 Task: Create a rule from the Routing list, Task moved to a section -> Set Priority in the project AgileEdge , set the section as To-Do and set the priority of the task as  High
Action: Mouse scrolled (89, 113) with delta (0, 0)
Screenshot: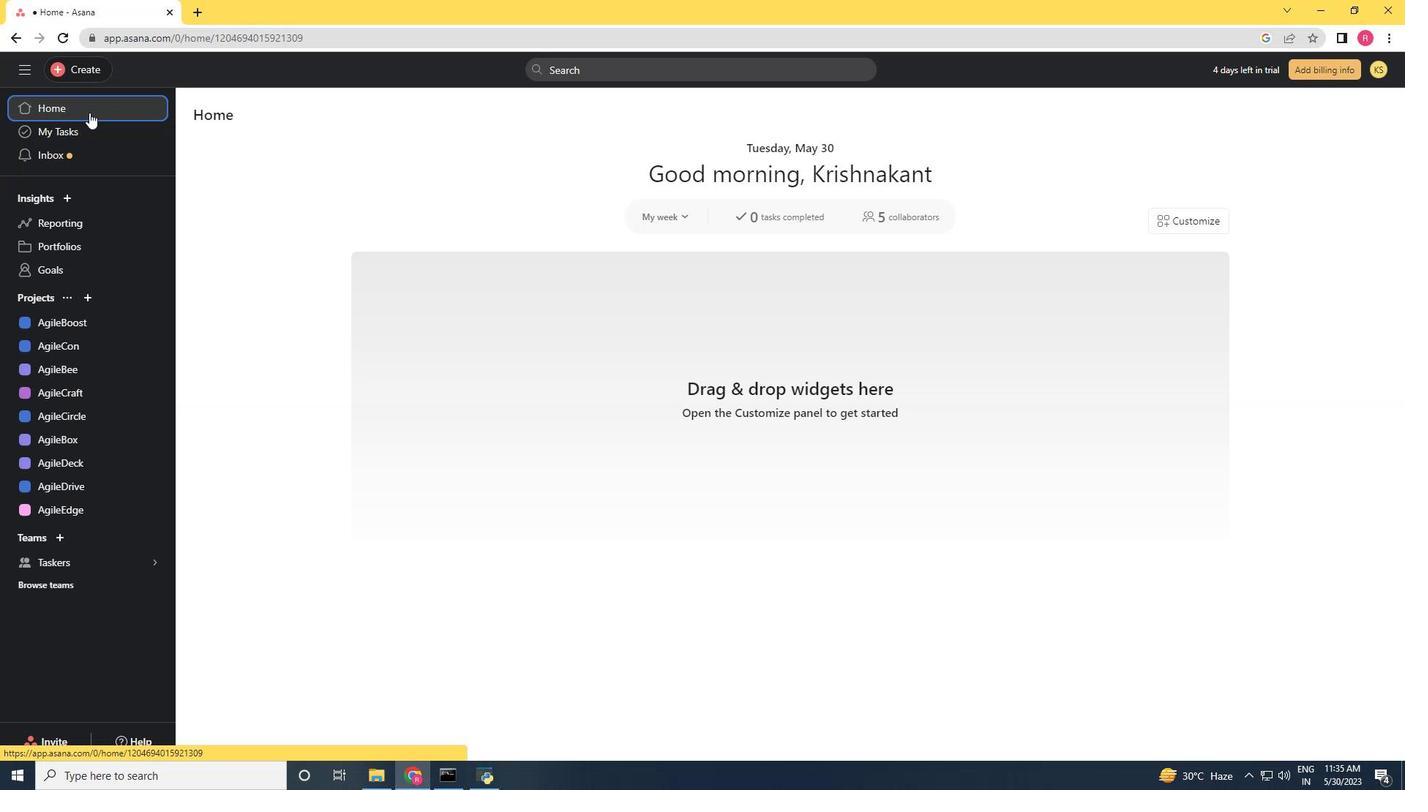 
Action: Mouse moved to (83, 503)
Screenshot: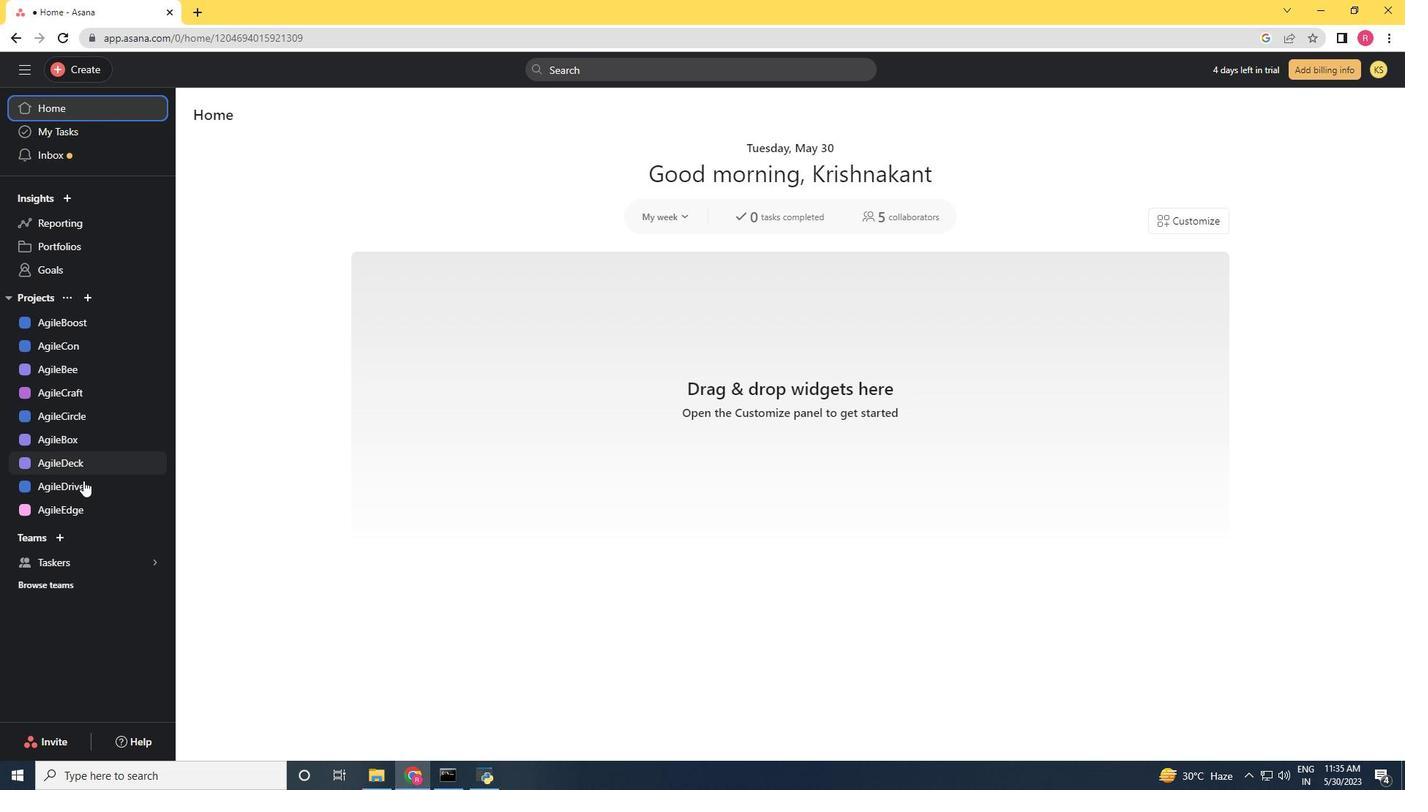 
Action: Mouse pressed left at (83, 503)
Screenshot: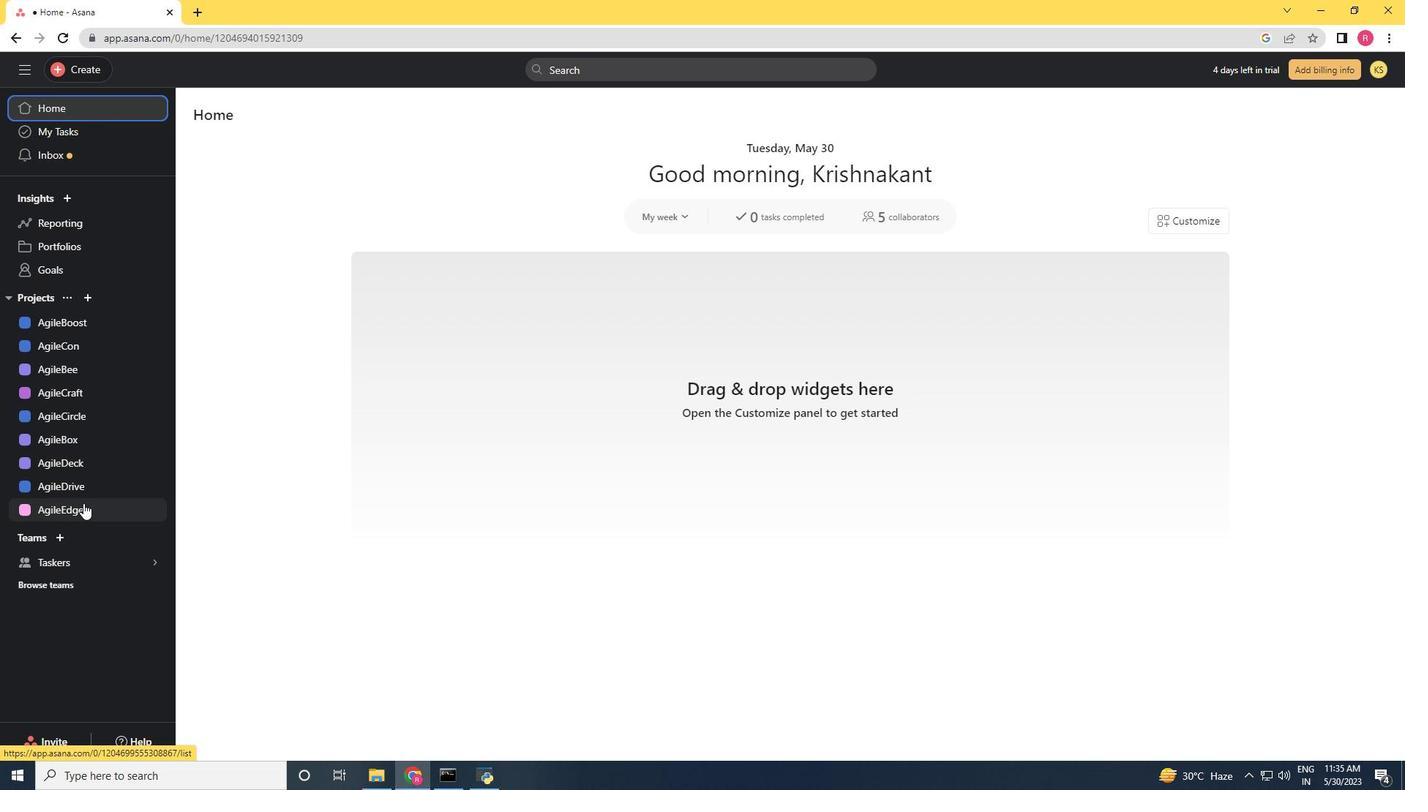 
Action: Mouse moved to (1345, 125)
Screenshot: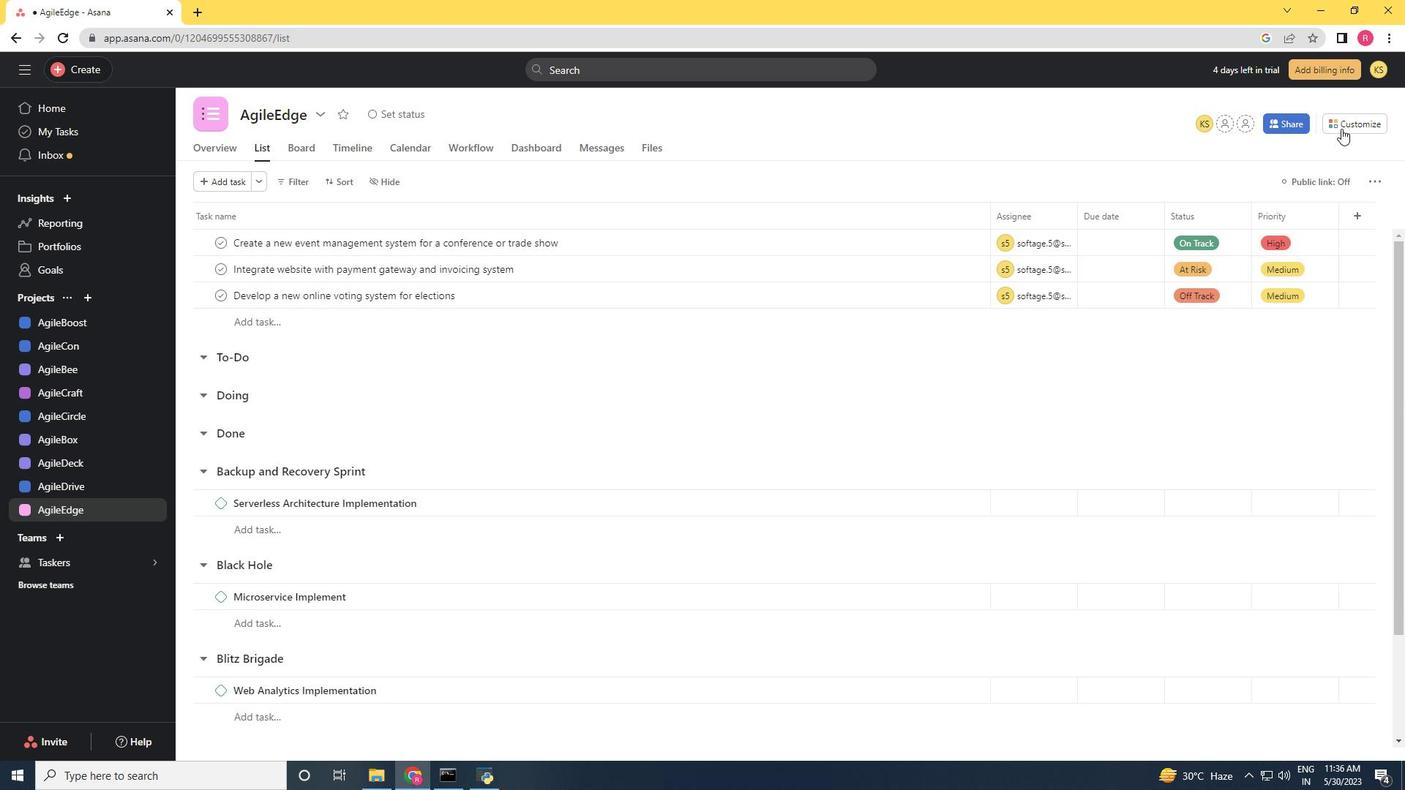 
Action: Mouse pressed left at (1345, 125)
Screenshot: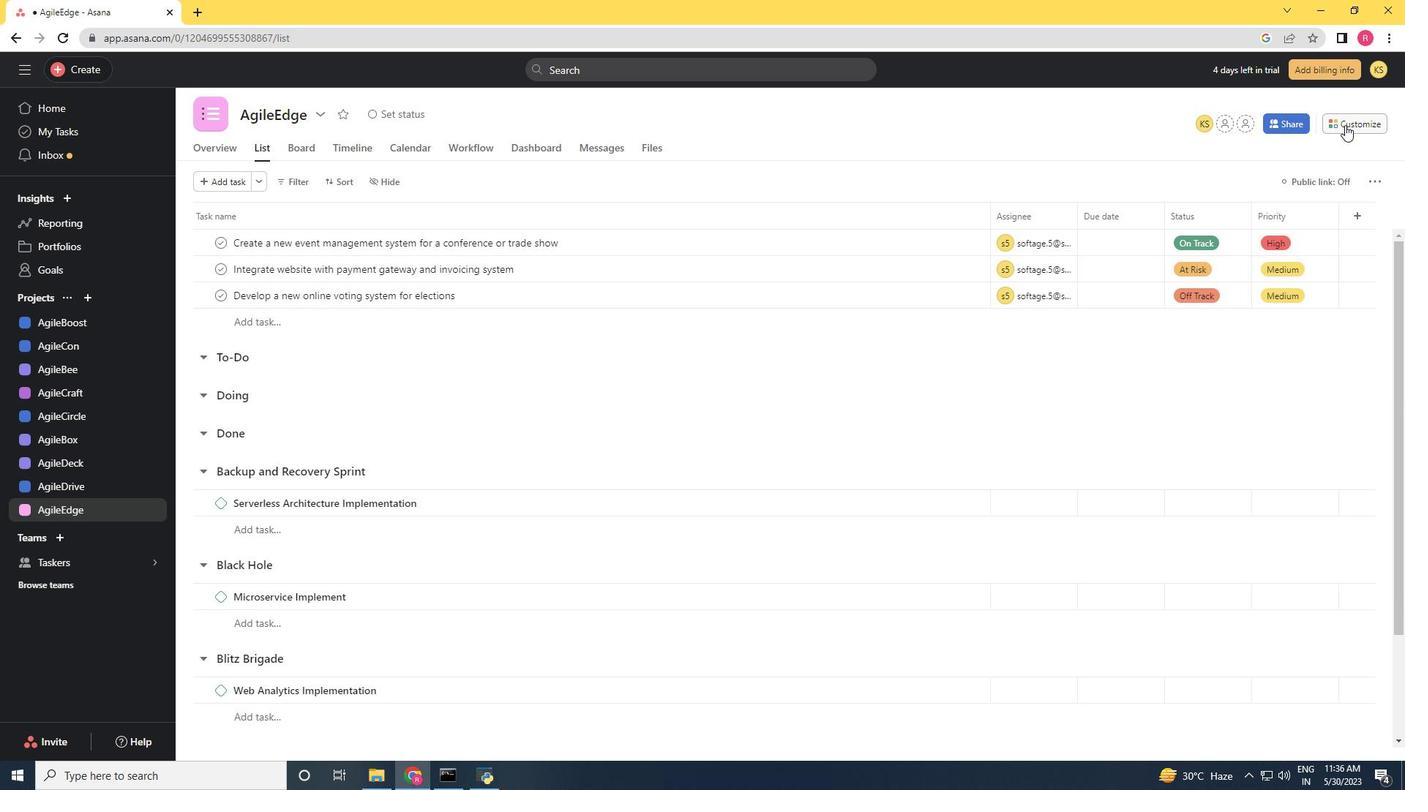
Action: Mouse moved to (1104, 327)
Screenshot: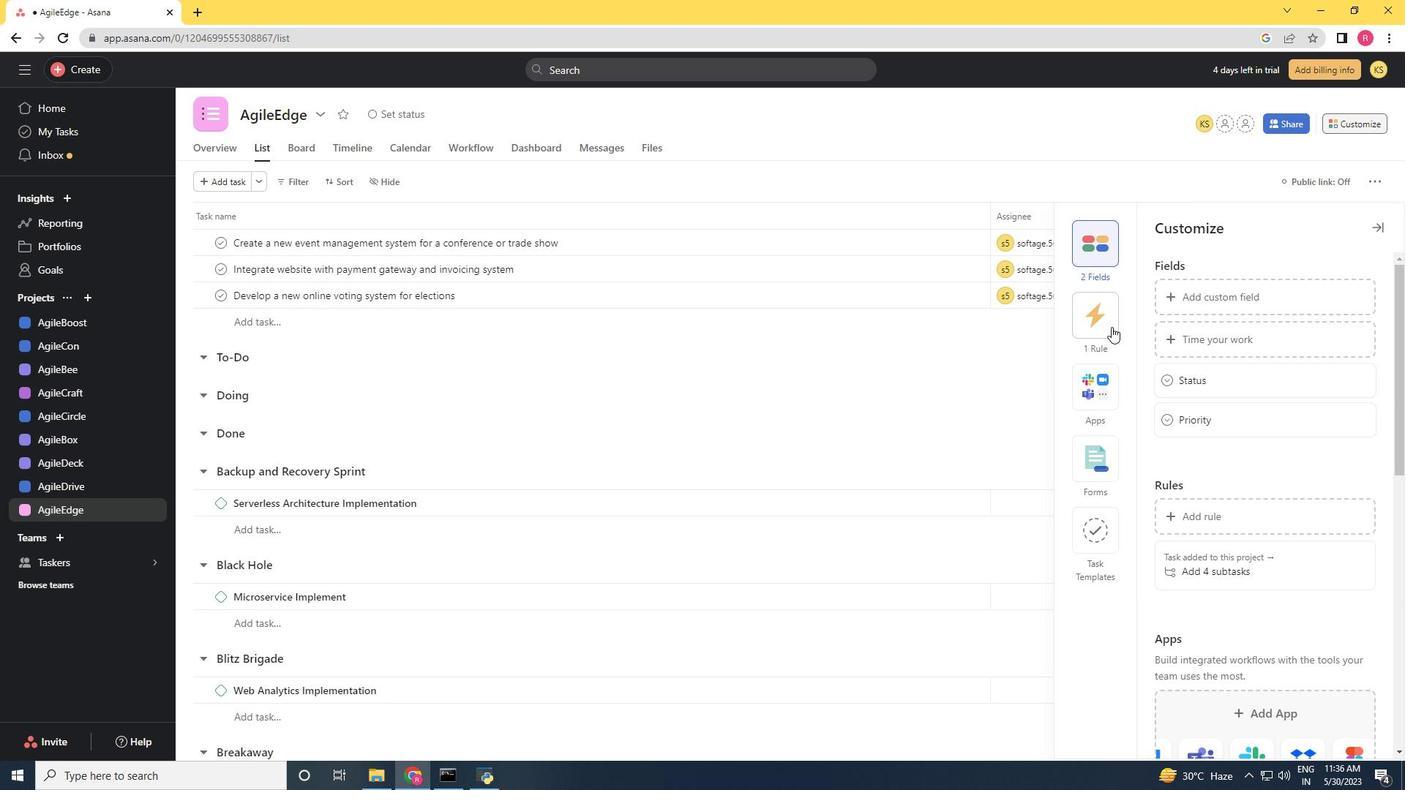 
Action: Mouse pressed left at (1104, 327)
Screenshot: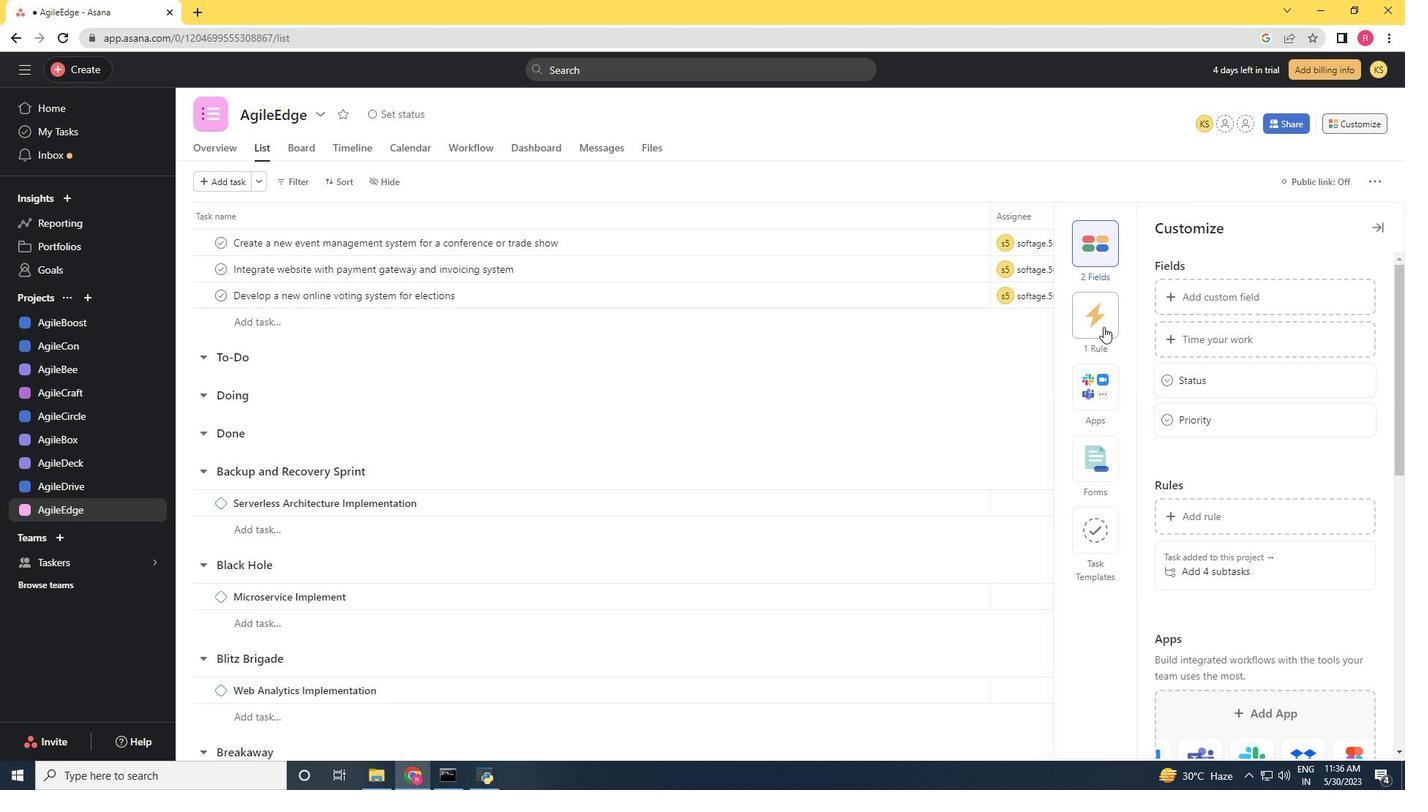 
Action: Mouse moved to (1249, 292)
Screenshot: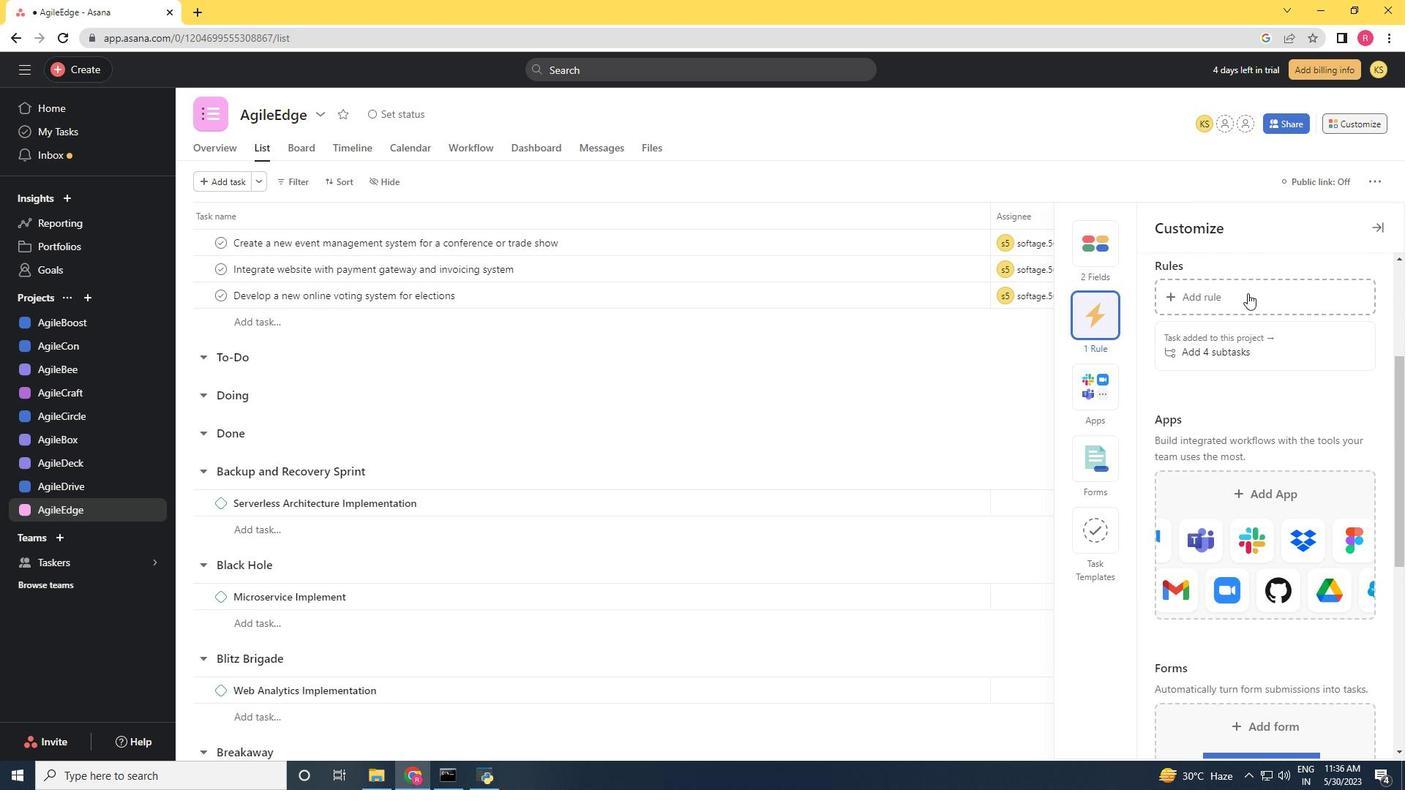 
Action: Mouse pressed left at (1249, 292)
Screenshot: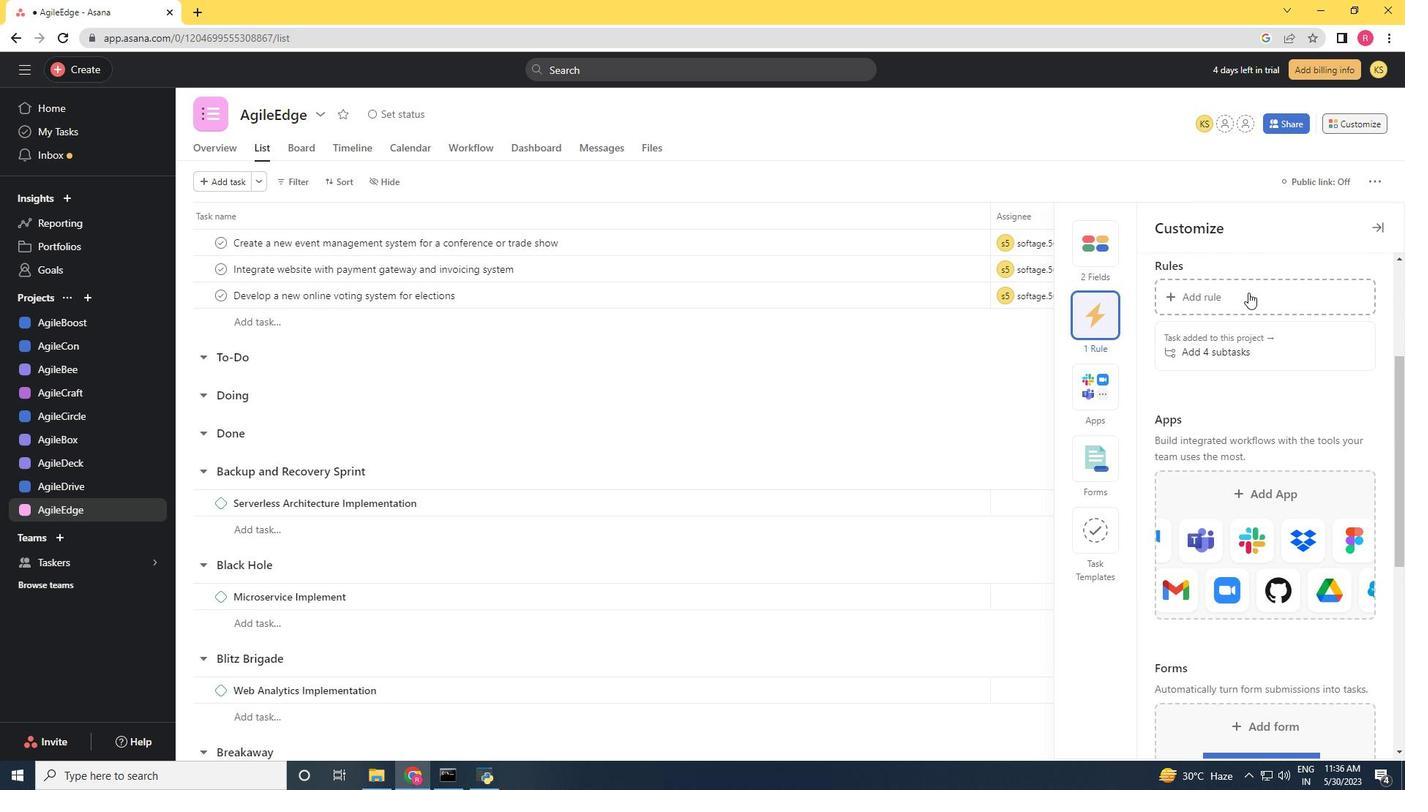 
Action: Mouse moved to (295, 193)
Screenshot: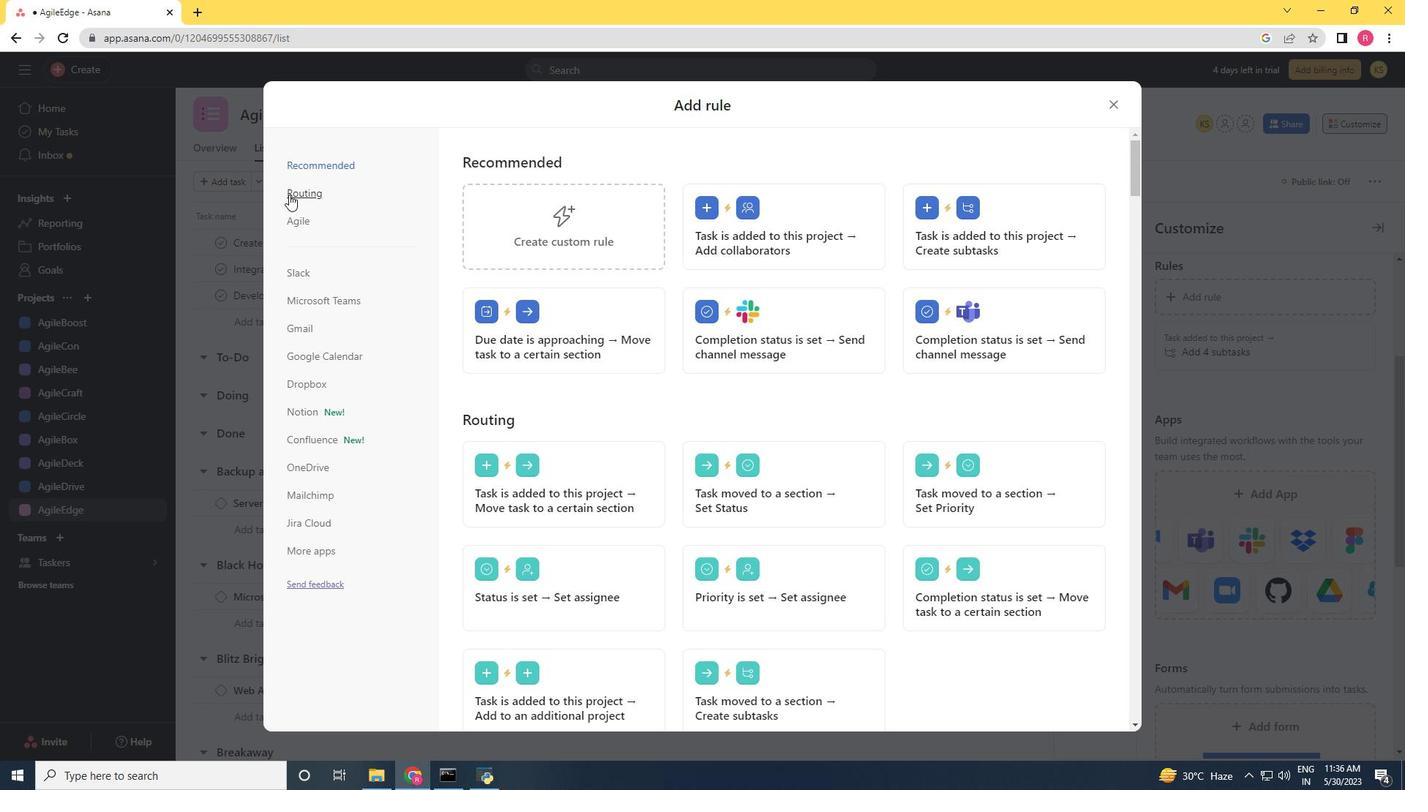 
Action: Mouse pressed left at (295, 193)
Screenshot: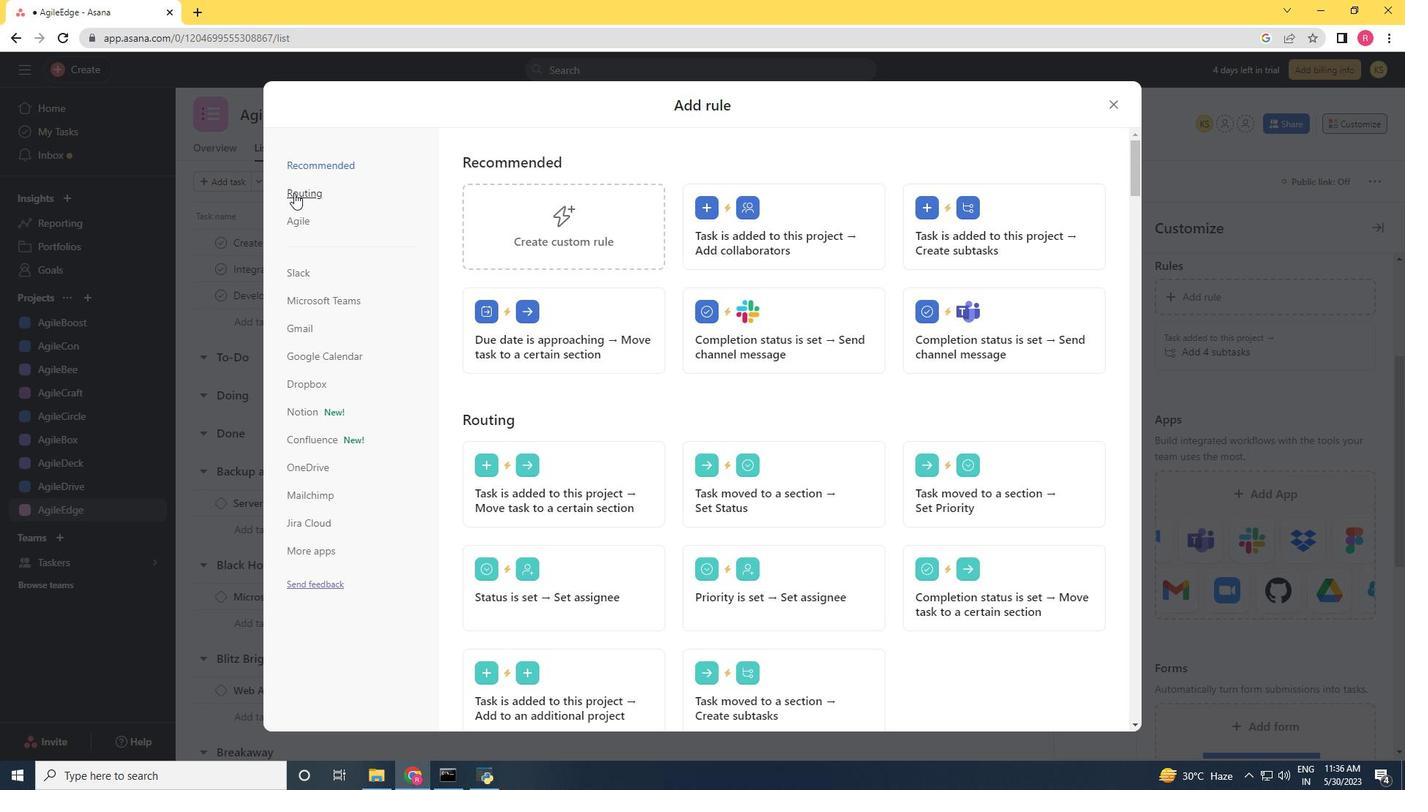 
Action: Mouse moved to (945, 235)
Screenshot: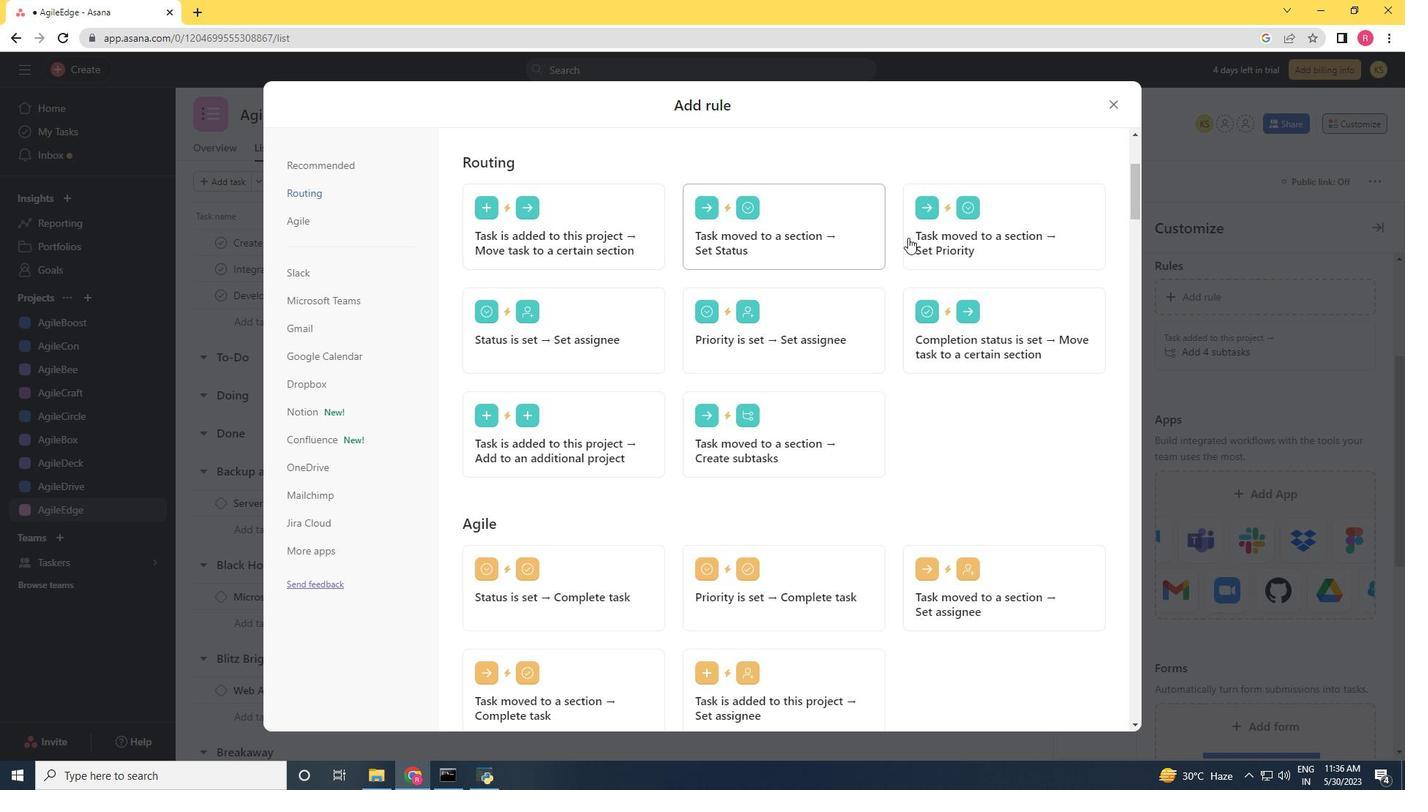 
Action: Mouse pressed left at (945, 235)
Screenshot: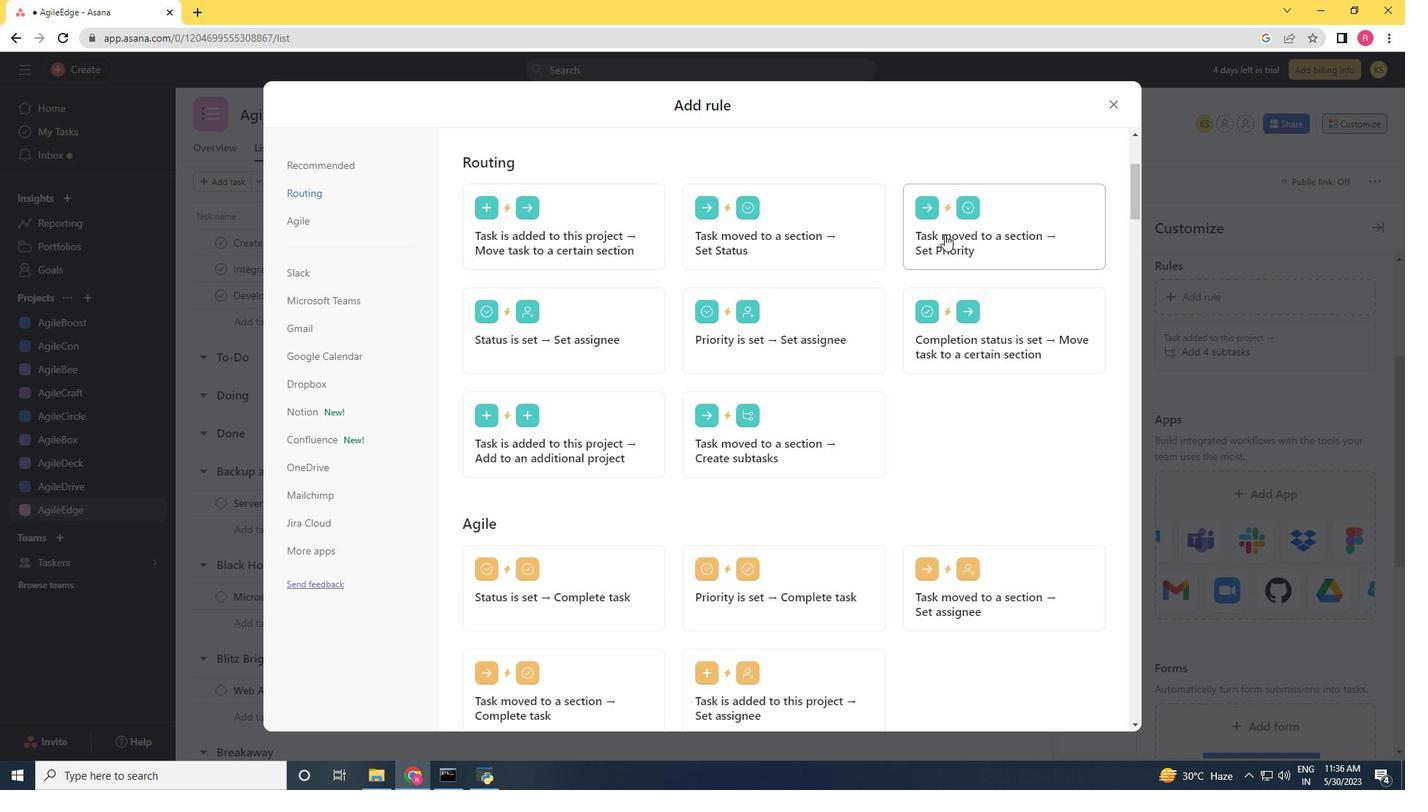 
Action: Mouse moved to (578, 406)
Screenshot: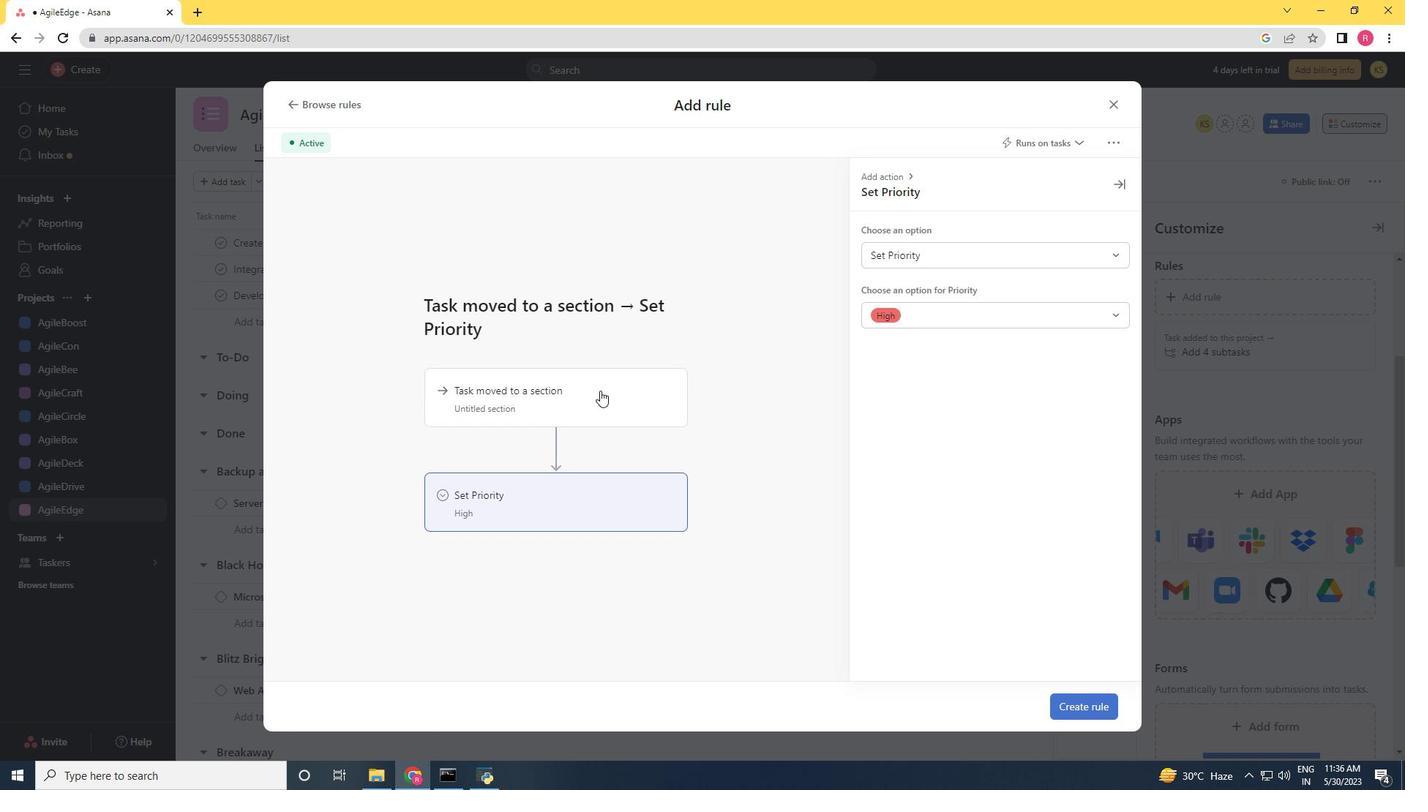 
Action: Mouse pressed left at (578, 406)
Screenshot: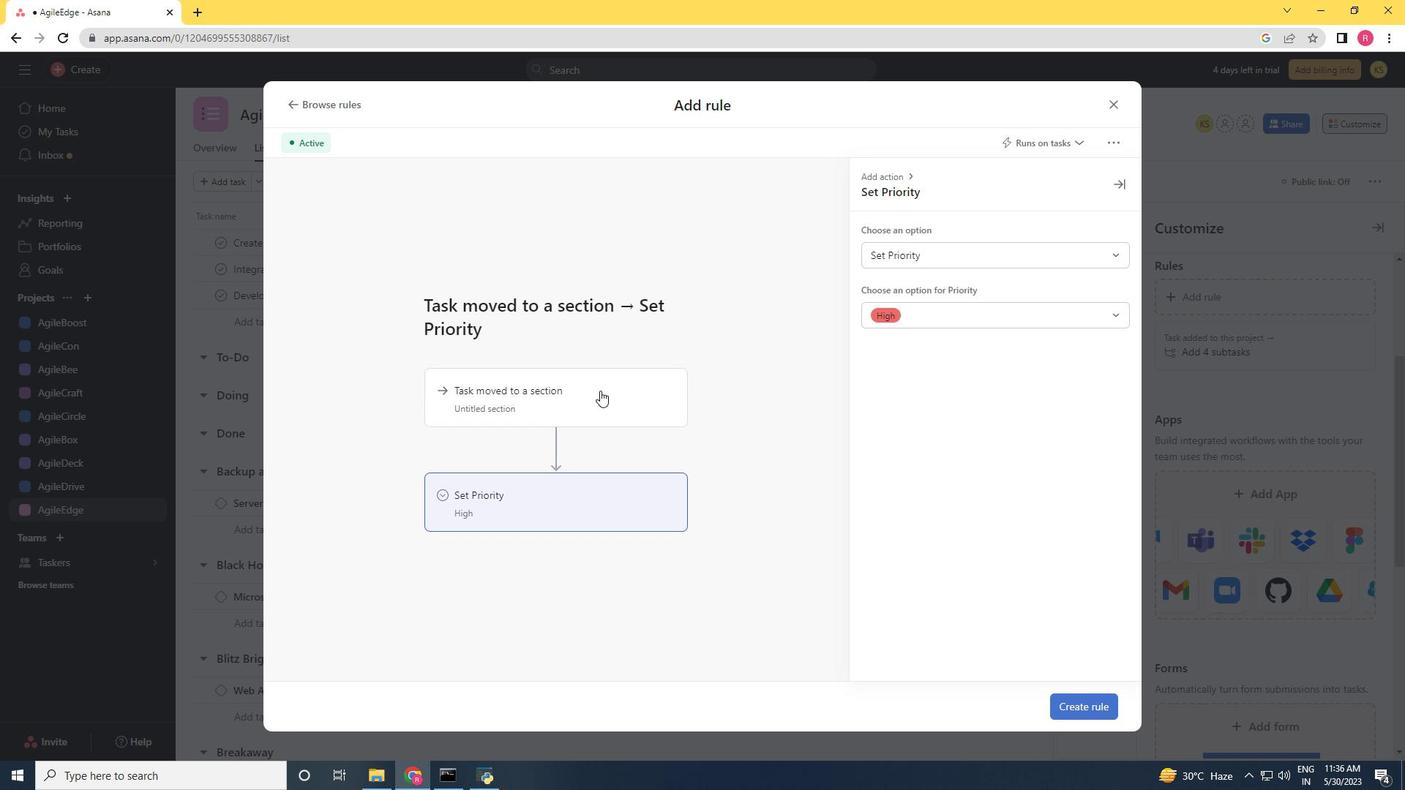
Action: Mouse moved to (957, 259)
Screenshot: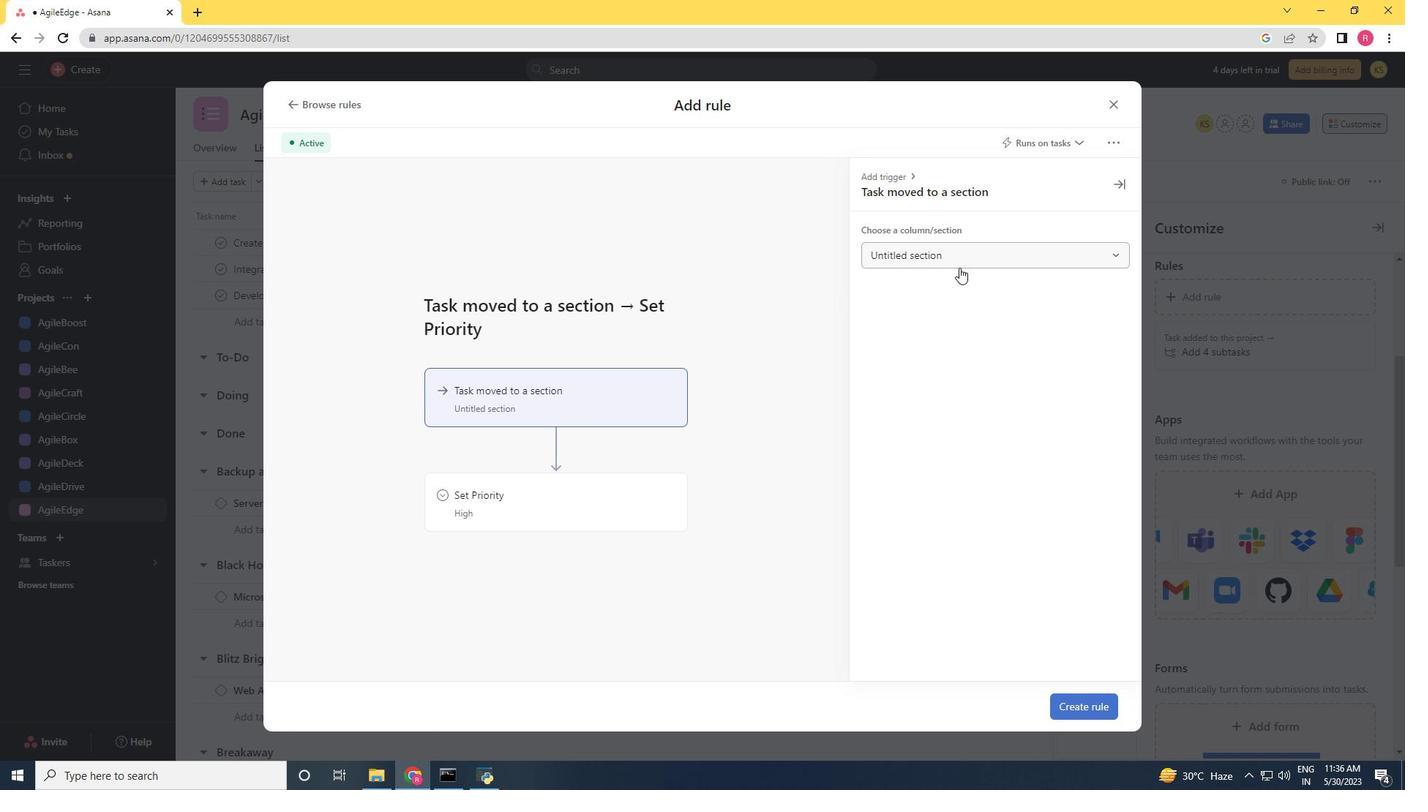 
Action: Mouse pressed left at (957, 259)
Screenshot: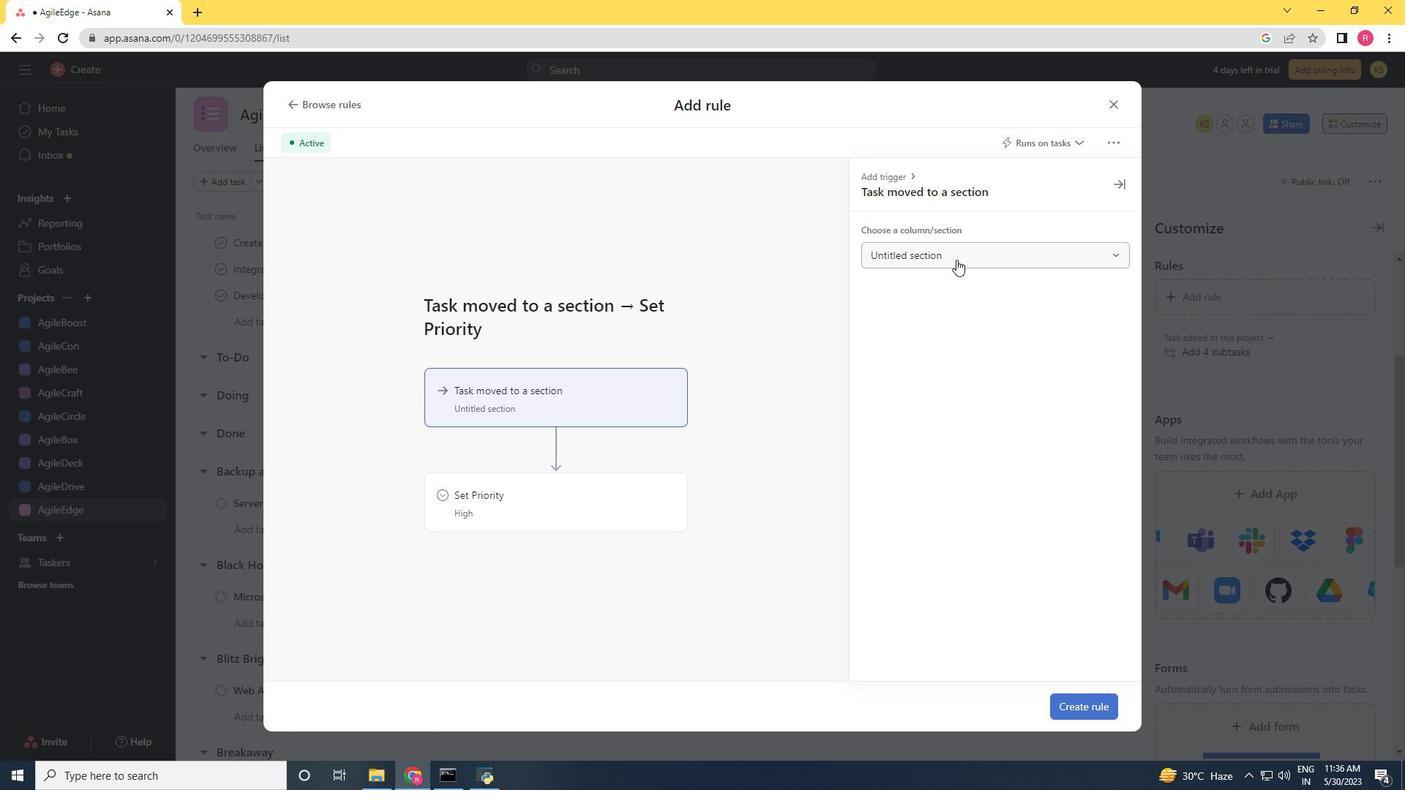 
Action: Mouse moved to (957, 309)
Screenshot: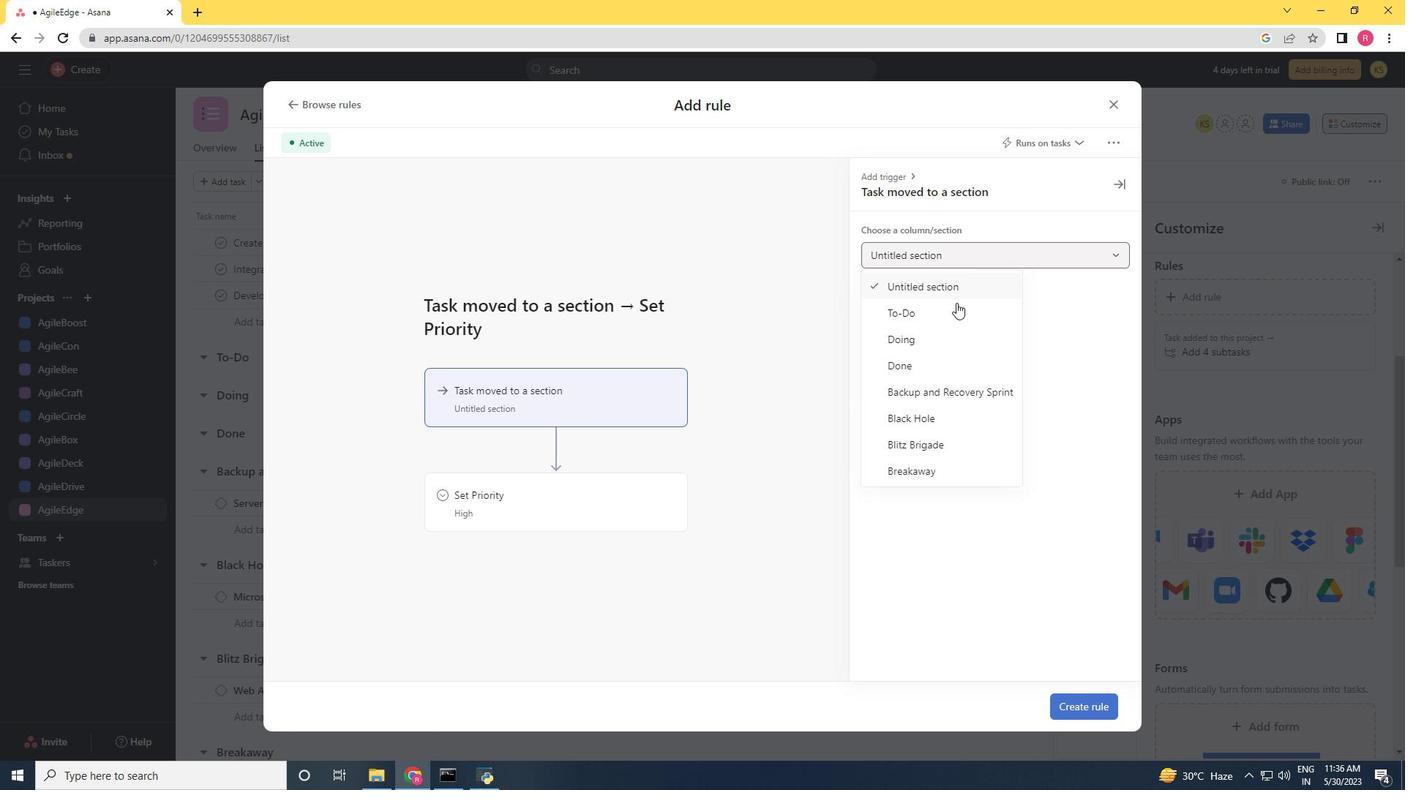 
Action: Mouse pressed left at (957, 309)
Screenshot: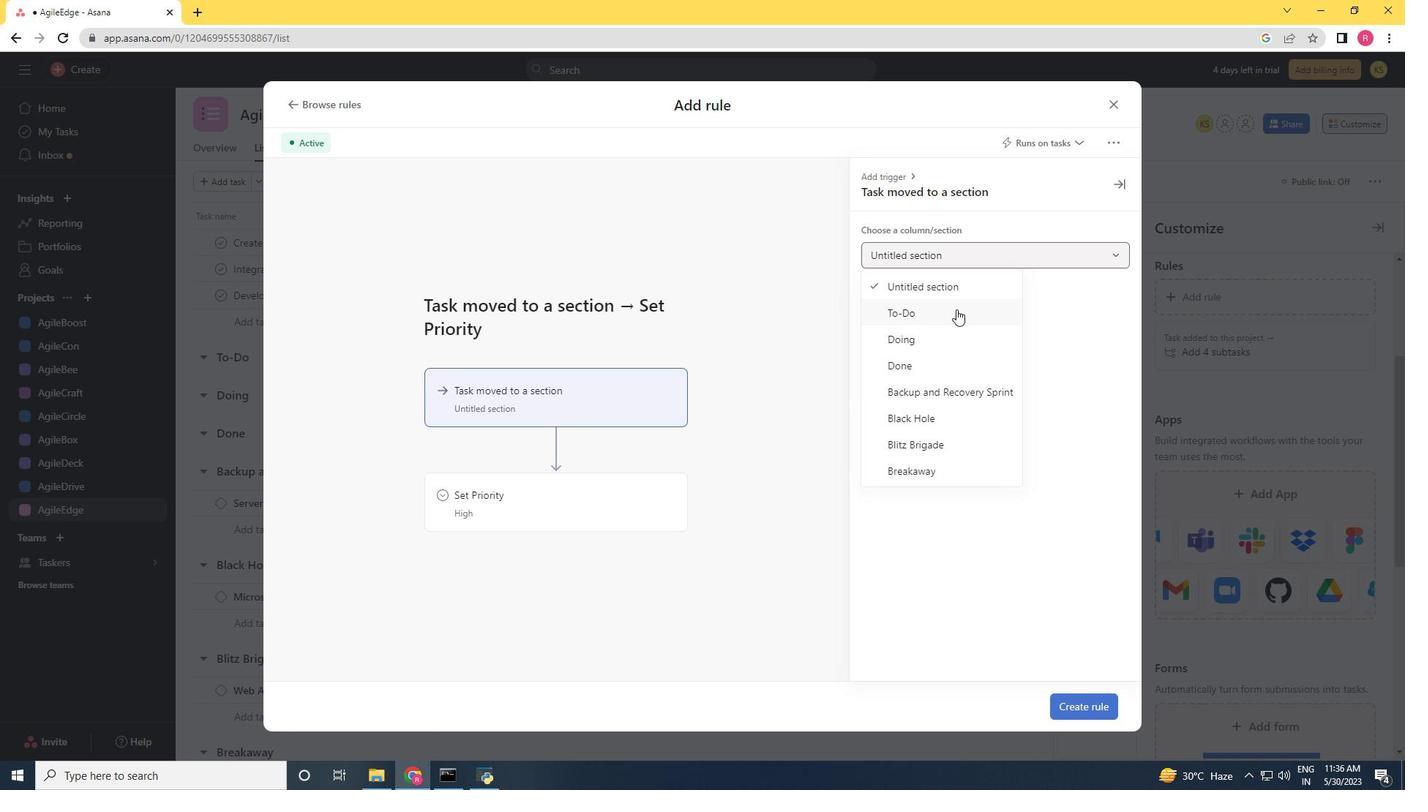 
Action: Mouse moved to (626, 509)
Screenshot: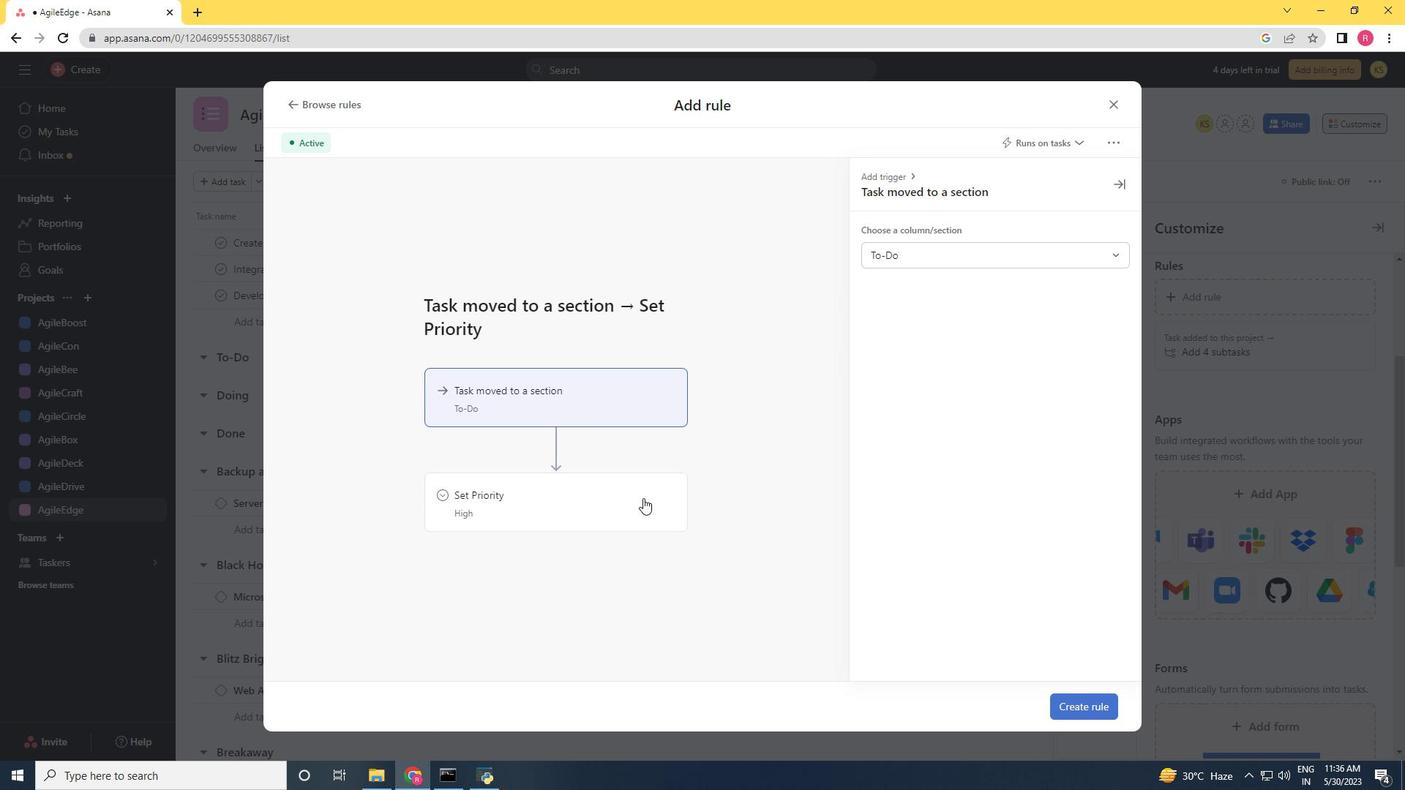 
Action: Mouse pressed left at (626, 509)
Screenshot: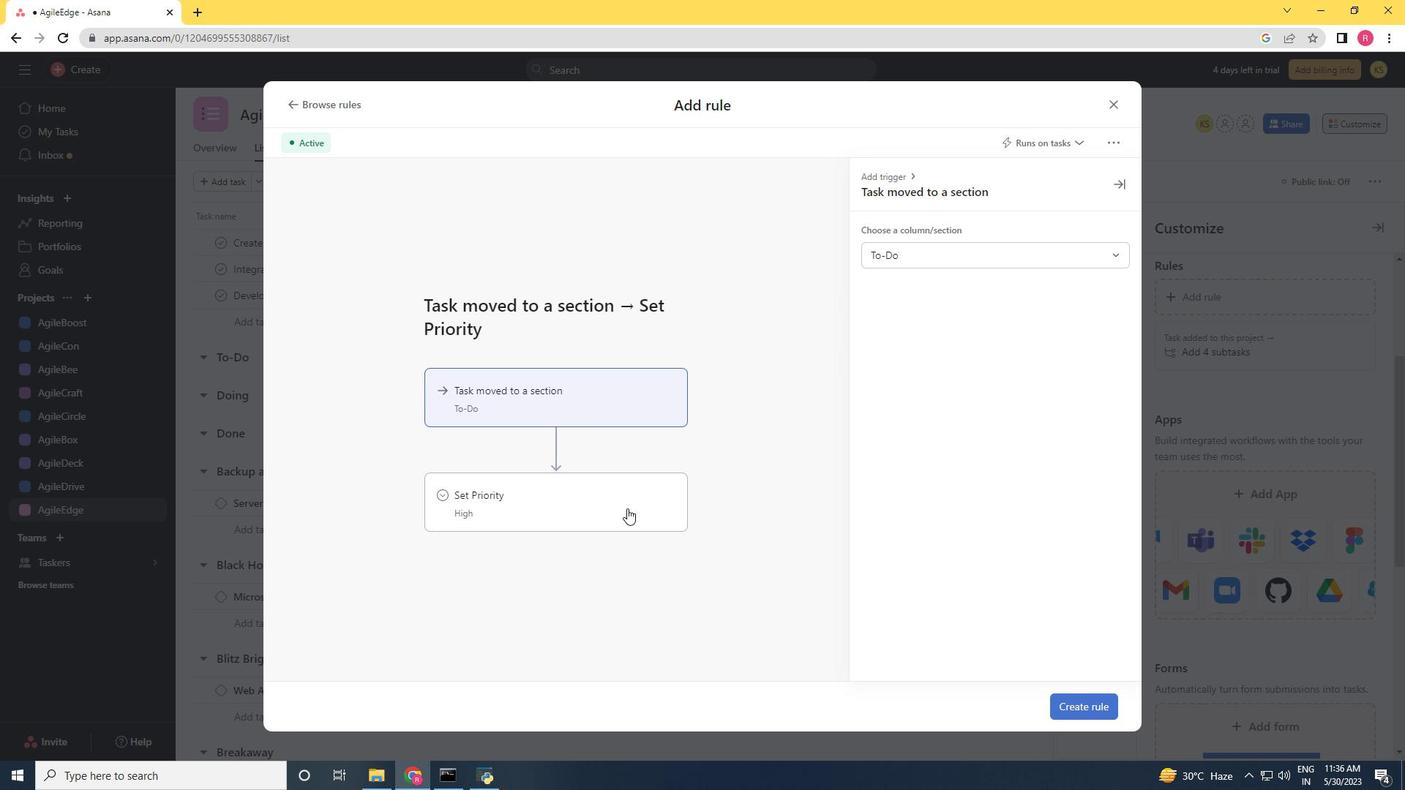 
Action: Mouse moved to (943, 309)
Screenshot: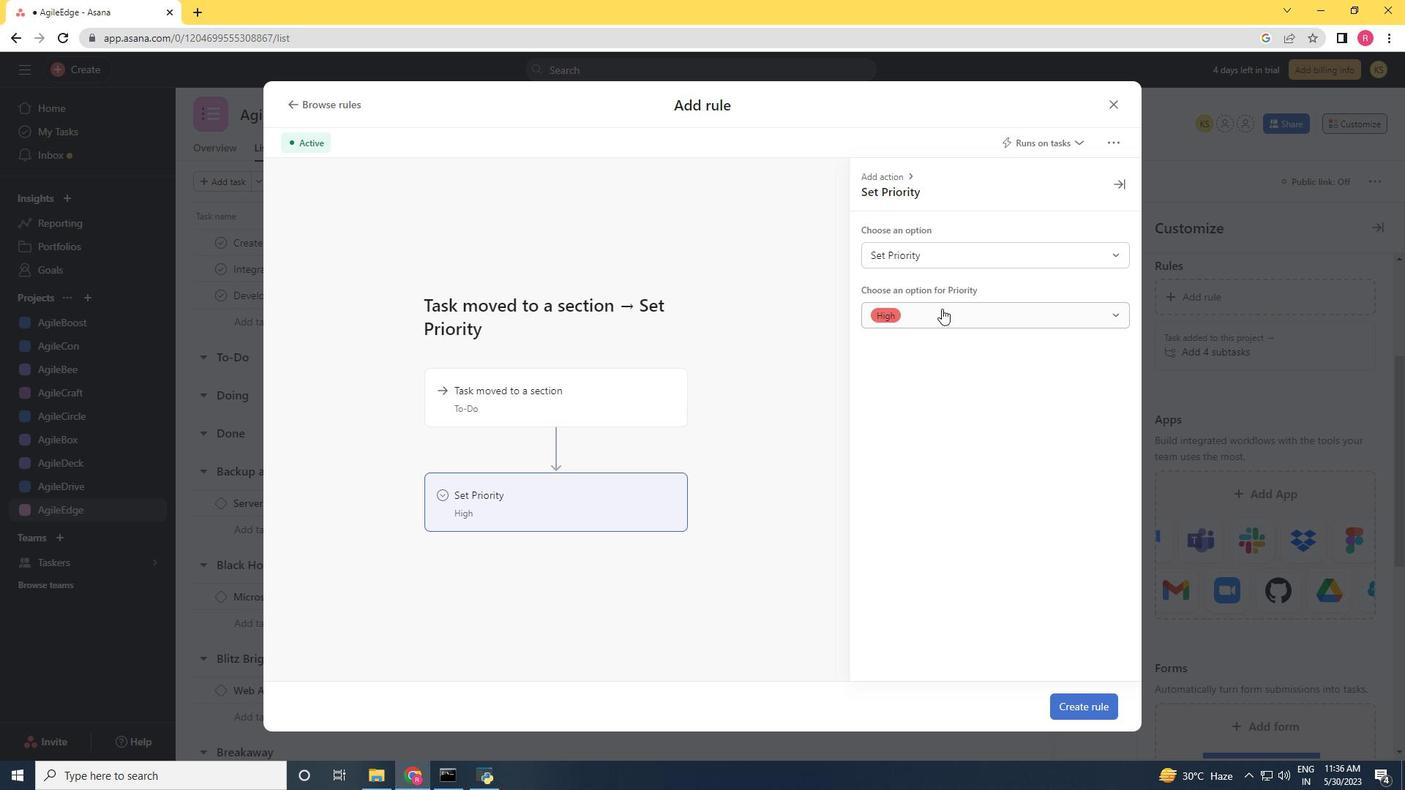 
Action: Mouse pressed left at (943, 309)
Screenshot: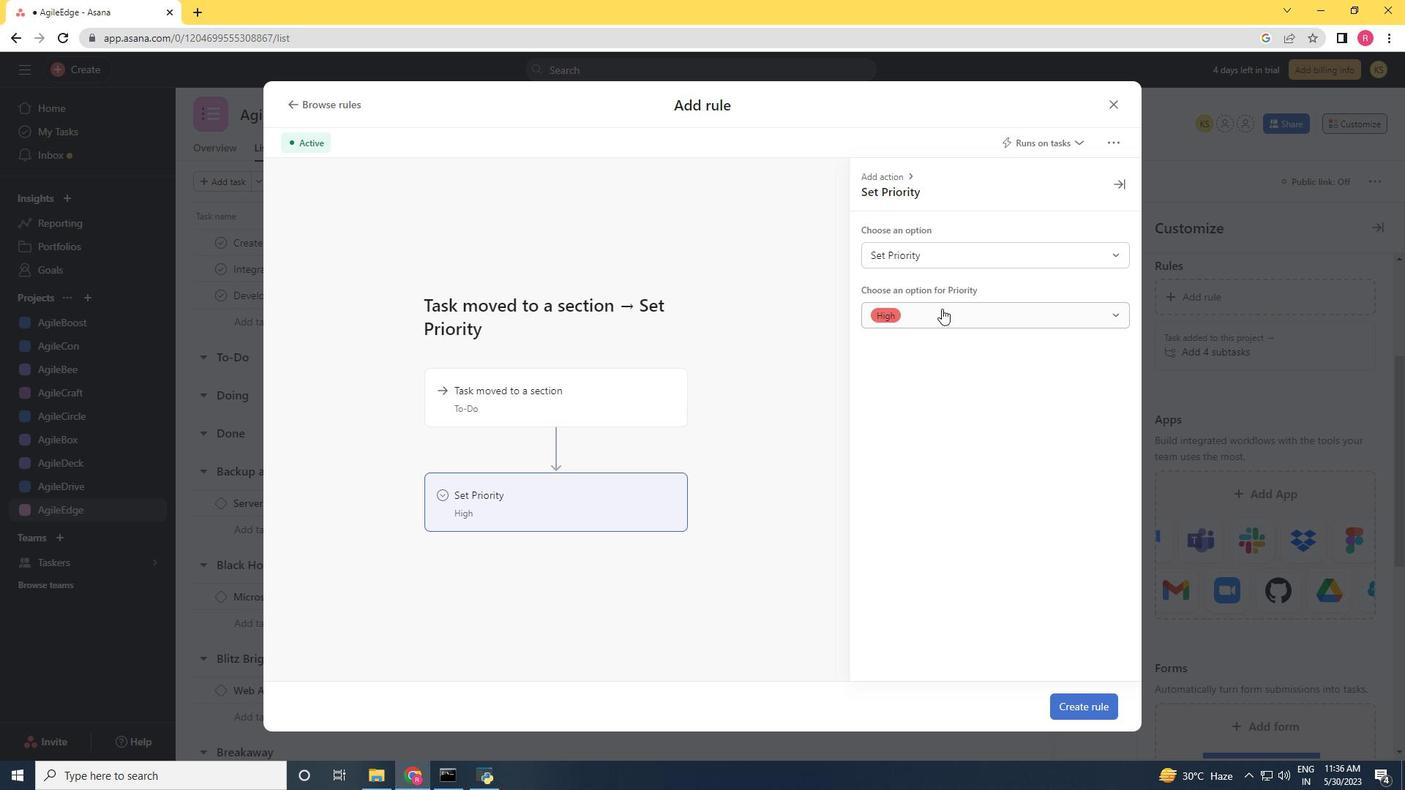 
Action: Mouse moved to (920, 339)
Screenshot: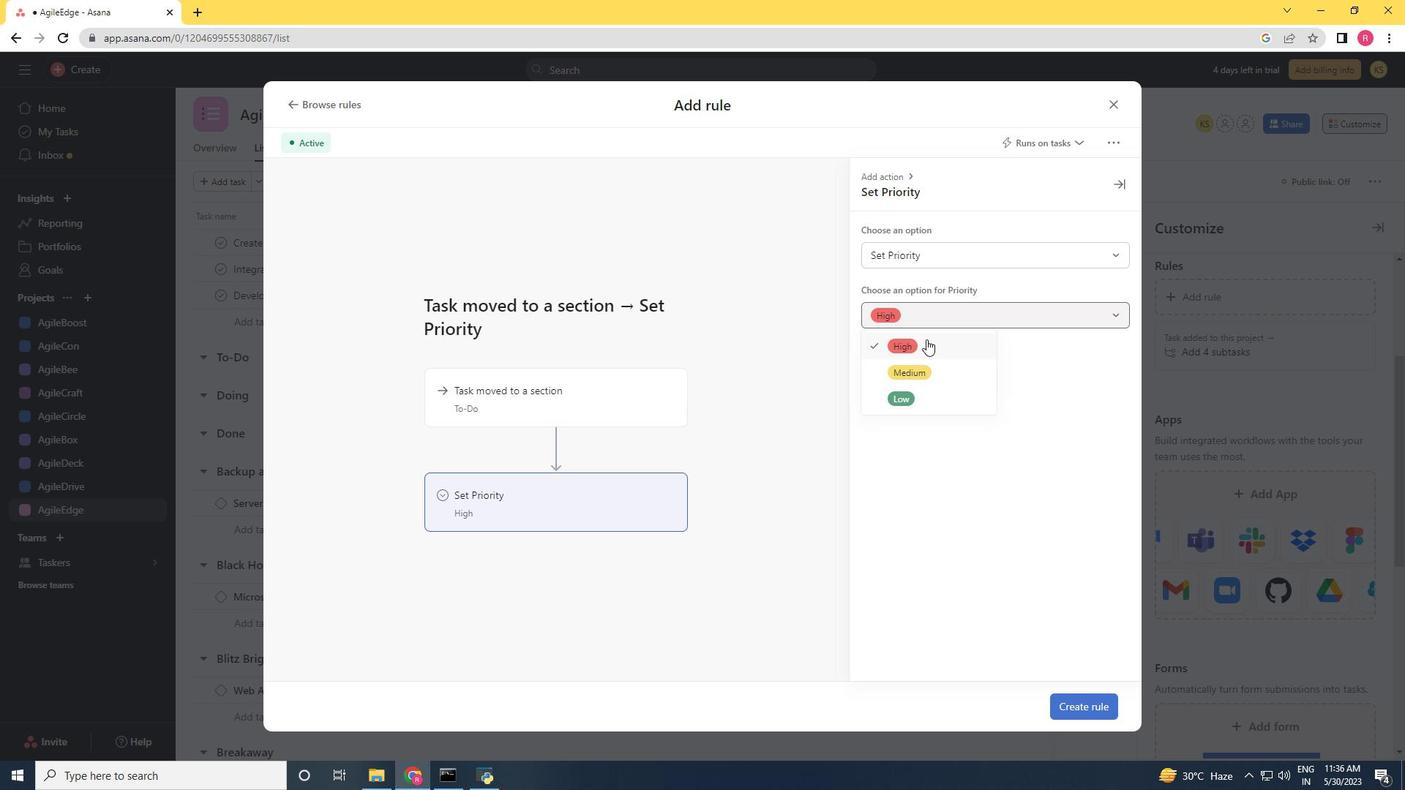 
Action: Mouse pressed left at (920, 339)
Screenshot: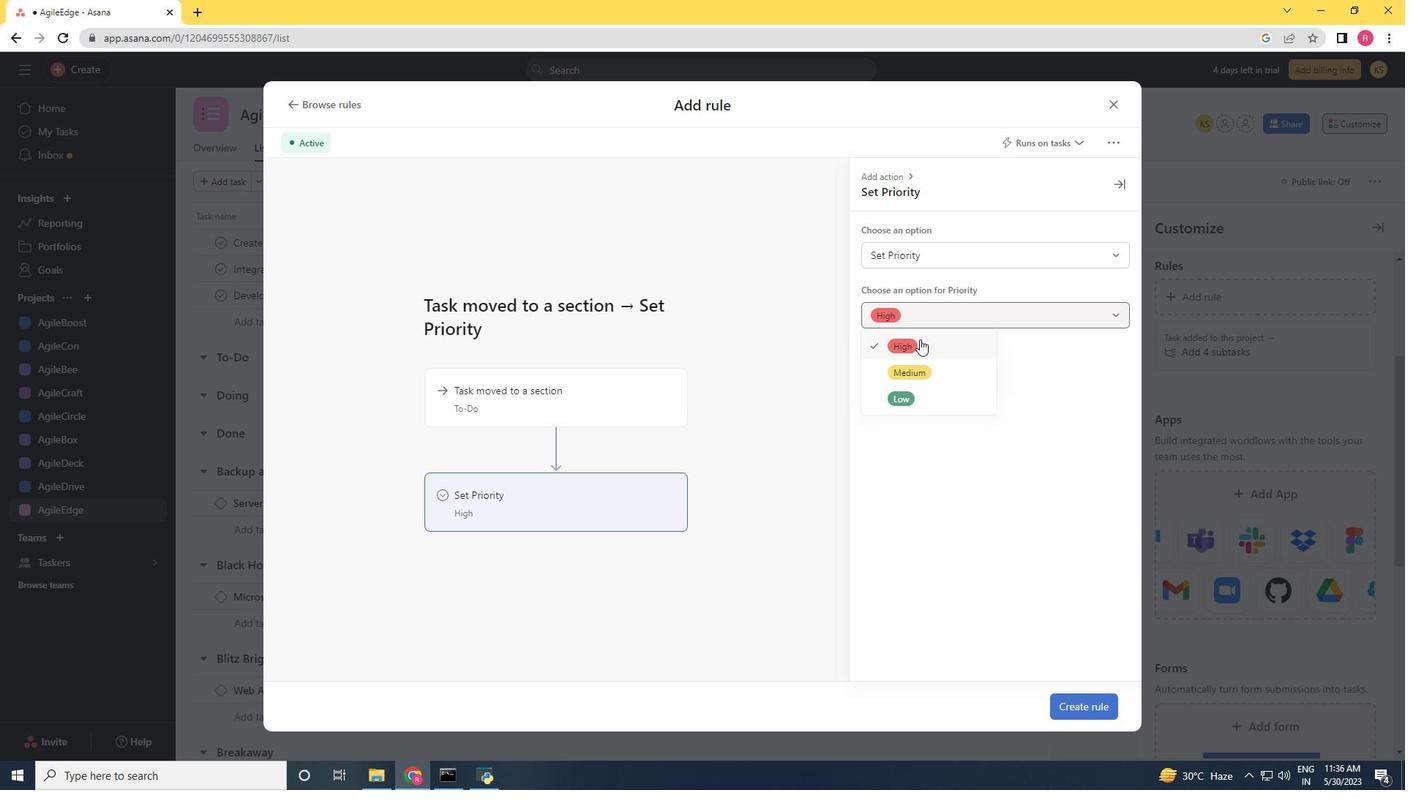 
Action: Mouse moved to (1075, 702)
Screenshot: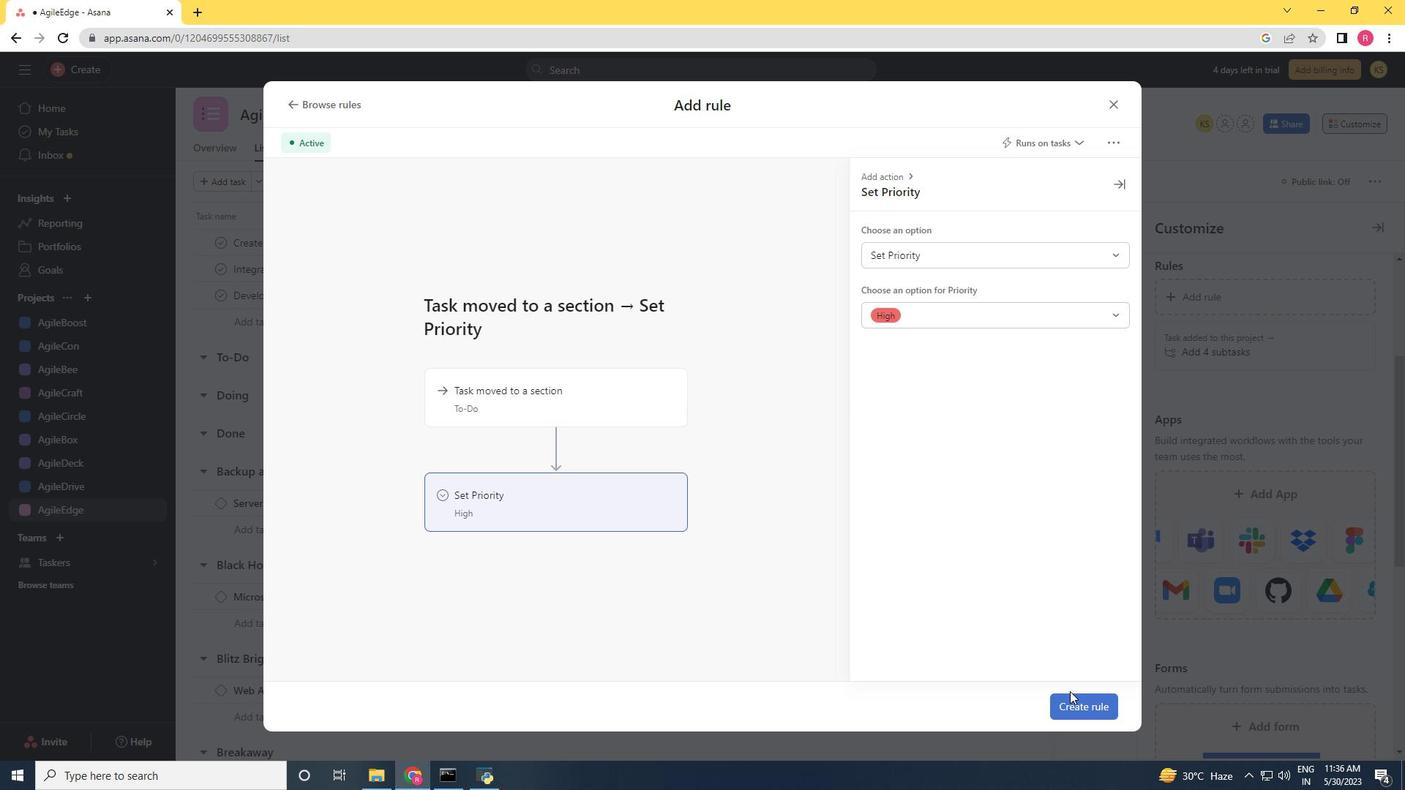 
Action: Mouse pressed left at (1075, 702)
Screenshot: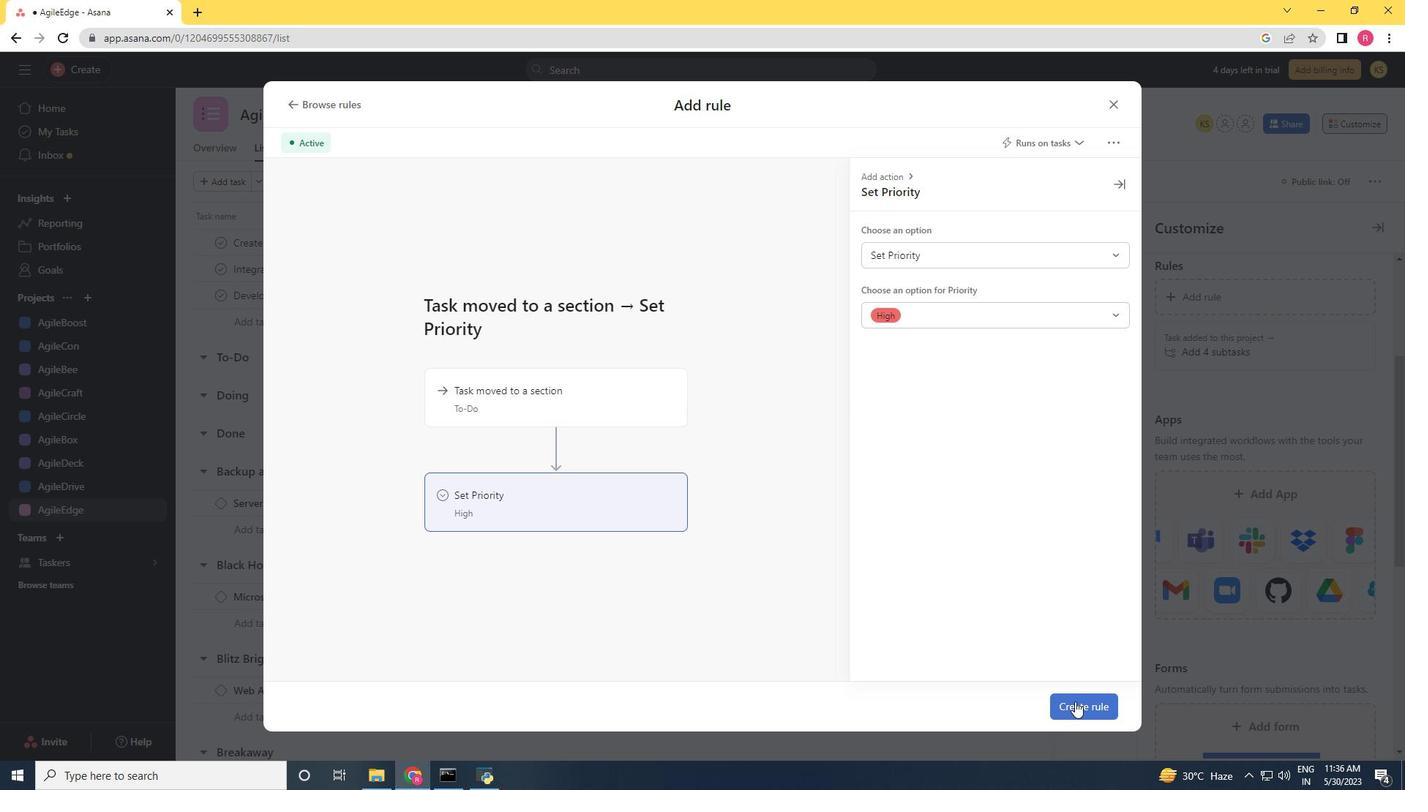 
Action: Mouse moved to (1077, 649)
Screenshot: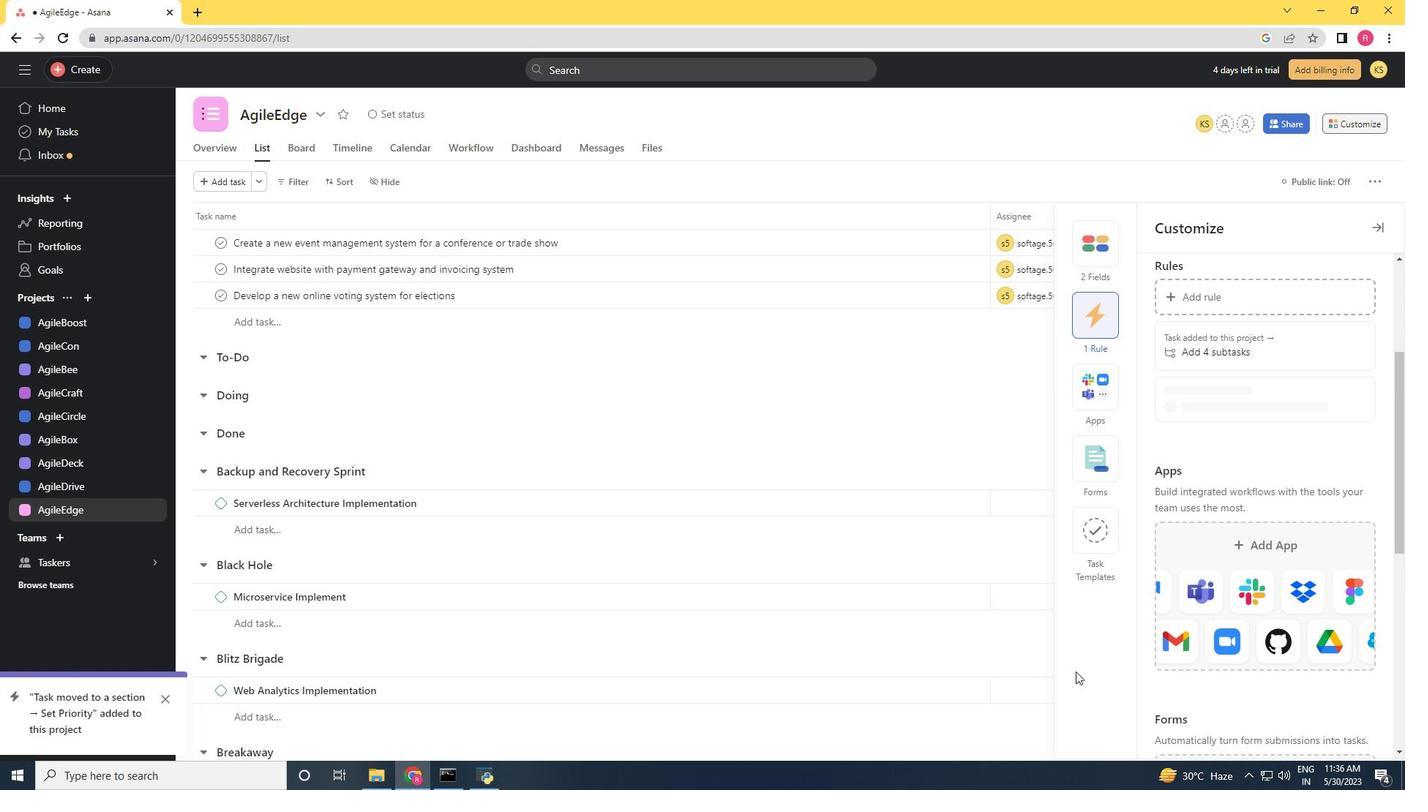 
